 Task: Filter companies with 10,001+ employees.
Action: Mouse moved to (318, 78)
Screenshot: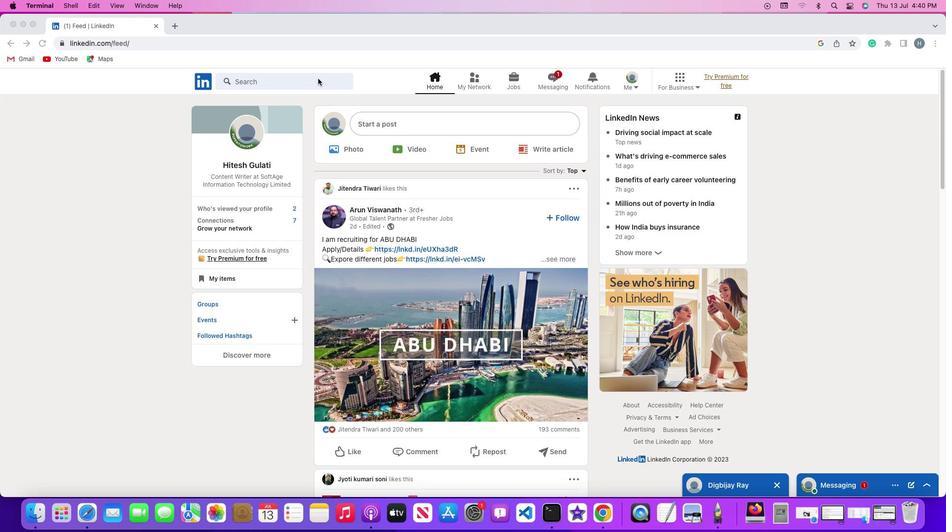
Action: Mouse pressed left at (318, 78)
Screenshot: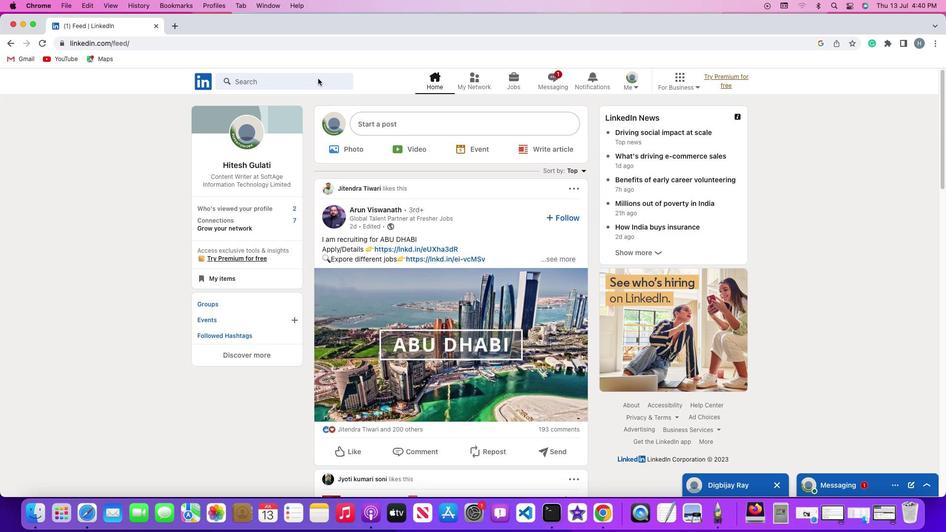
Action: Mouse pressed left at (318, 78)
Screenshot: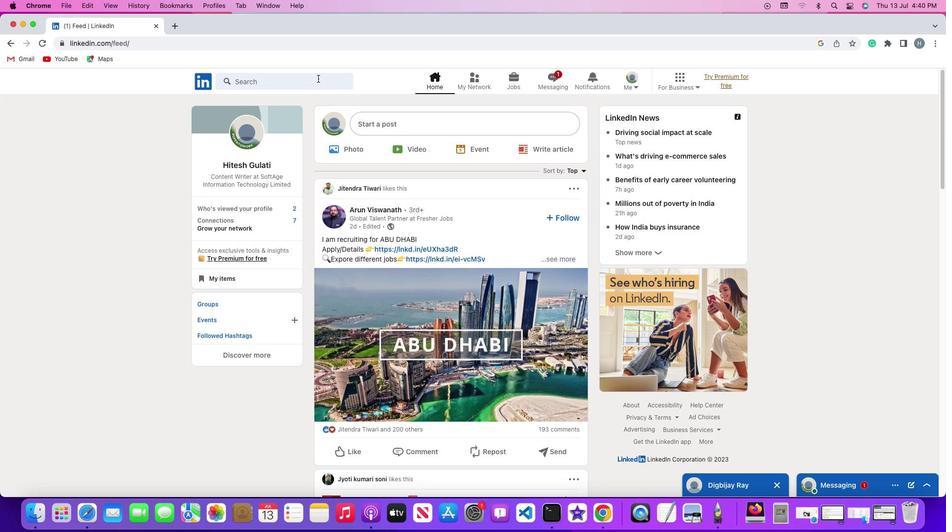 
Action: Key pressed Key.shift'#''h''i''r''i''n''g'Key.enter
Screenshot: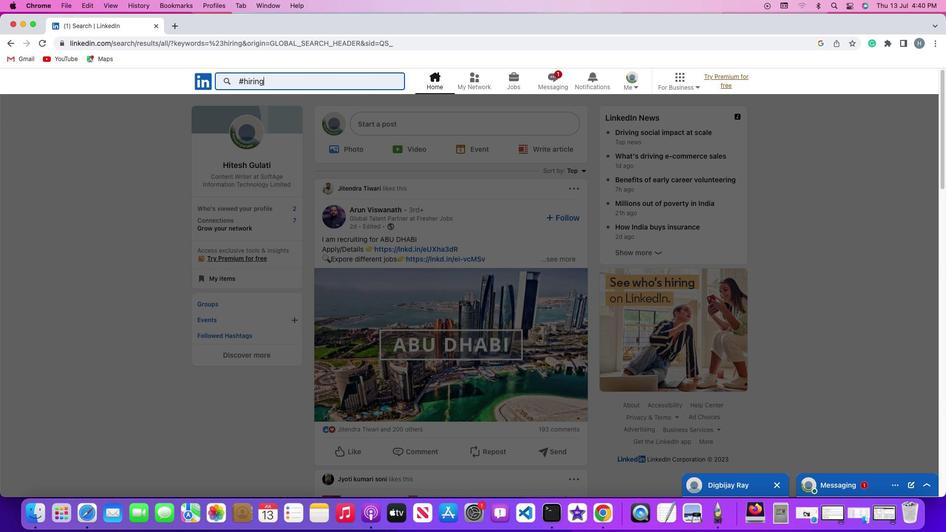 
Action: Mouse moved to (342, 108)
Screenshot: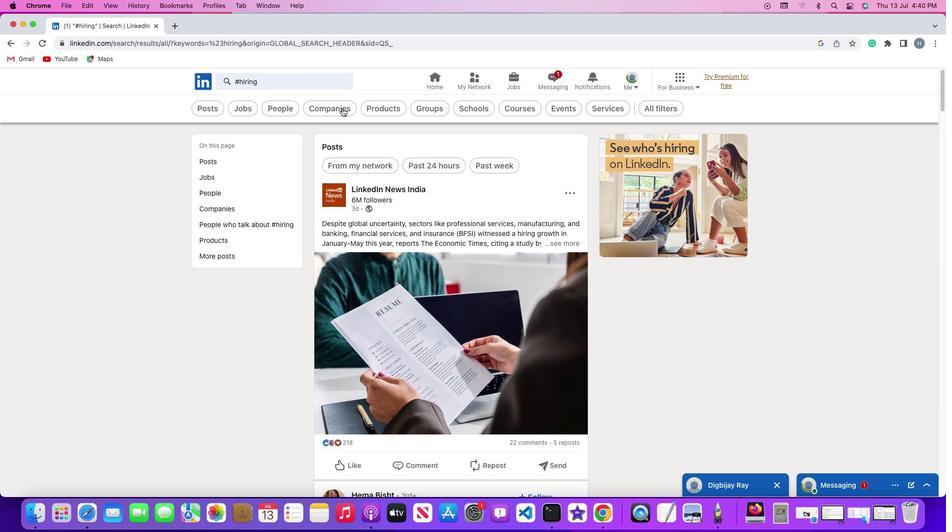 
Action: Mouse pressed left at (342, 108)
Screenshot: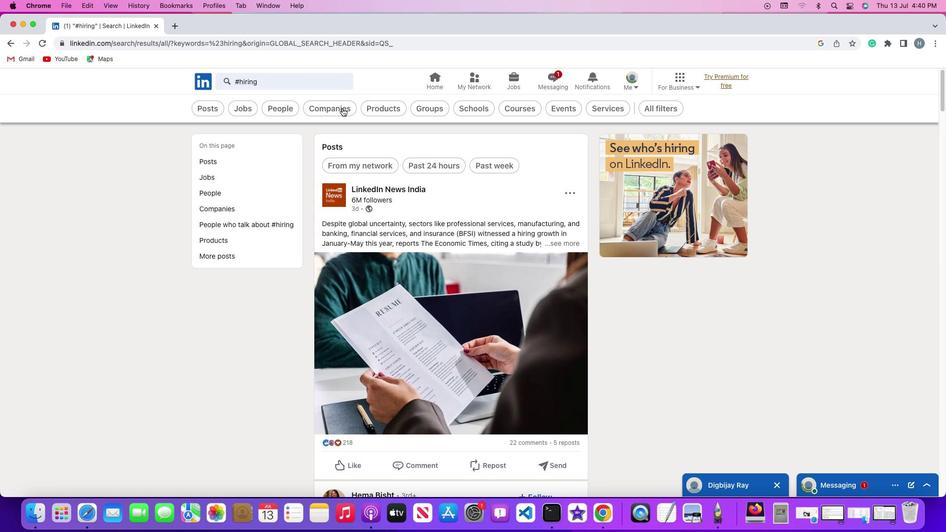
Action: Mouse pressed left at (342, 108)
Screenshot: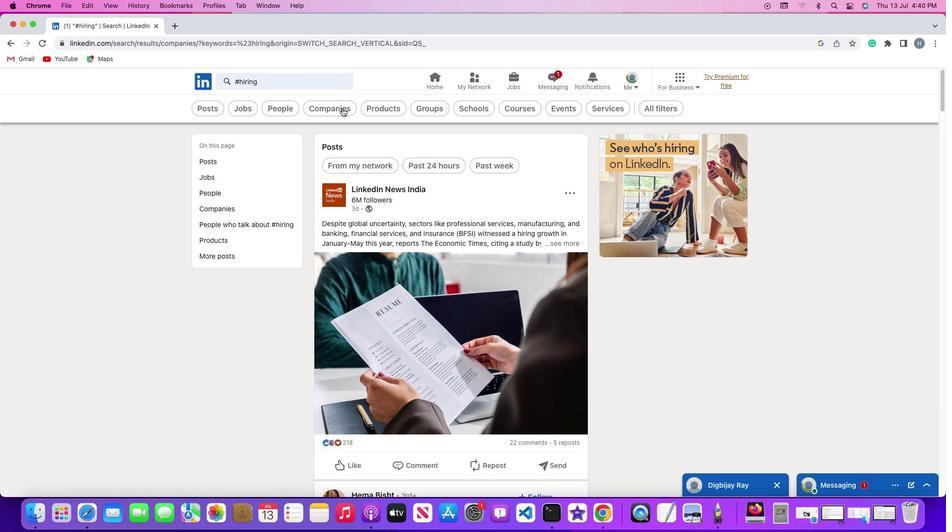 
Action: Mouse moved to (449, 107)
Screenshot: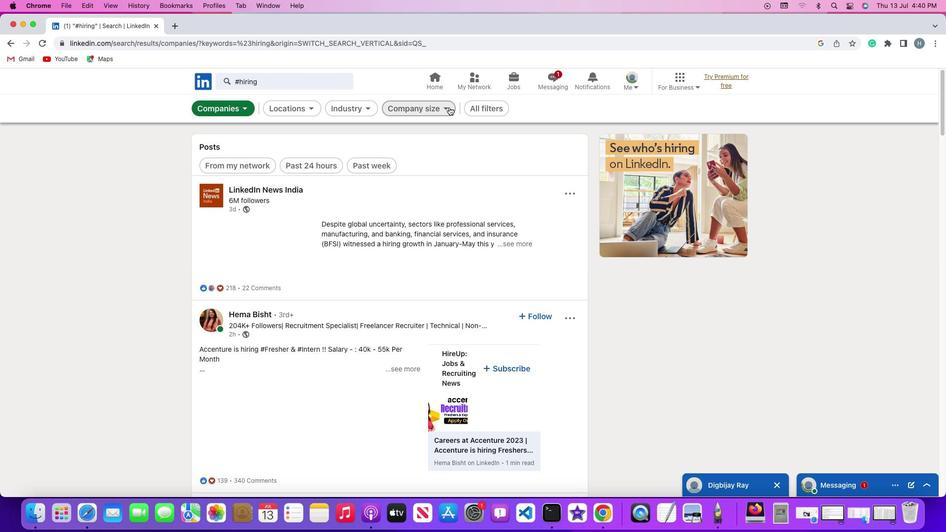 
Action: Mouse pressed left at (449, 107)
Screenshot: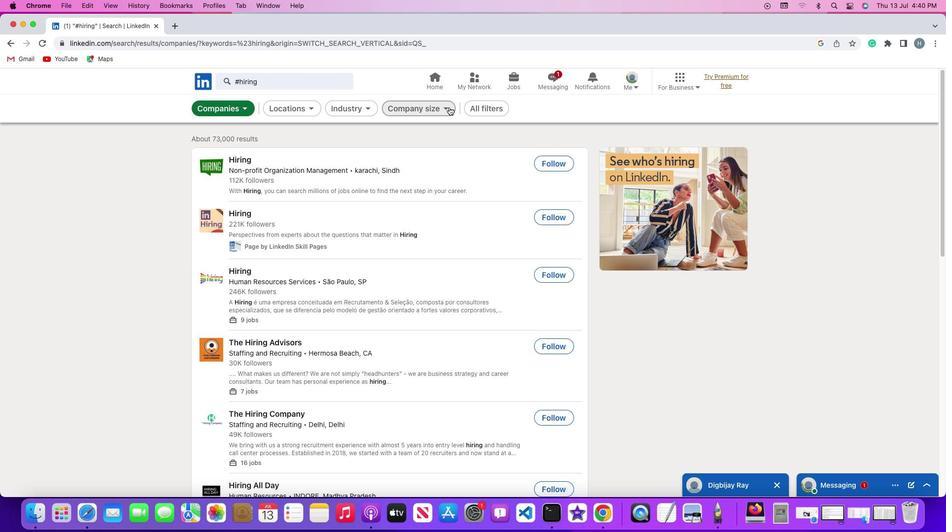 
Action: Mouse moved to (356, 289)
Screenshot: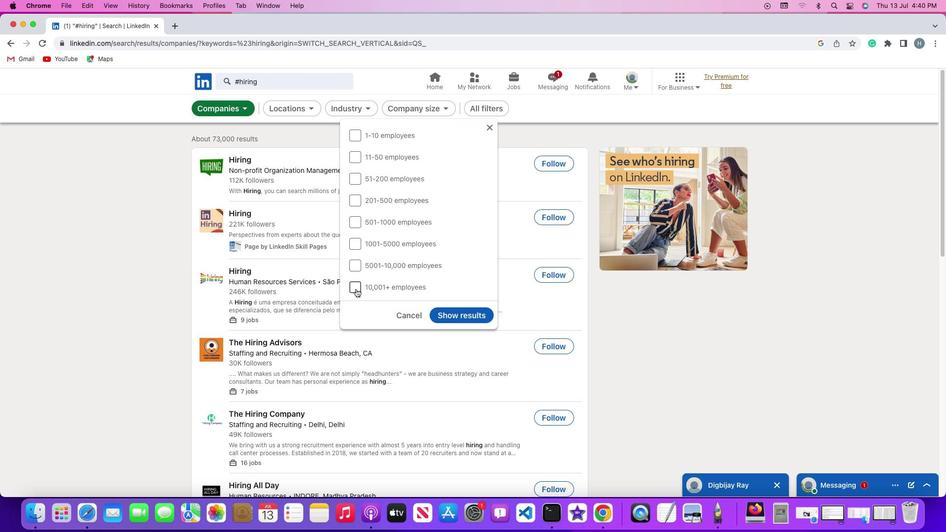 
Action: Mouse pressed left at (356, 289)
Screenshot: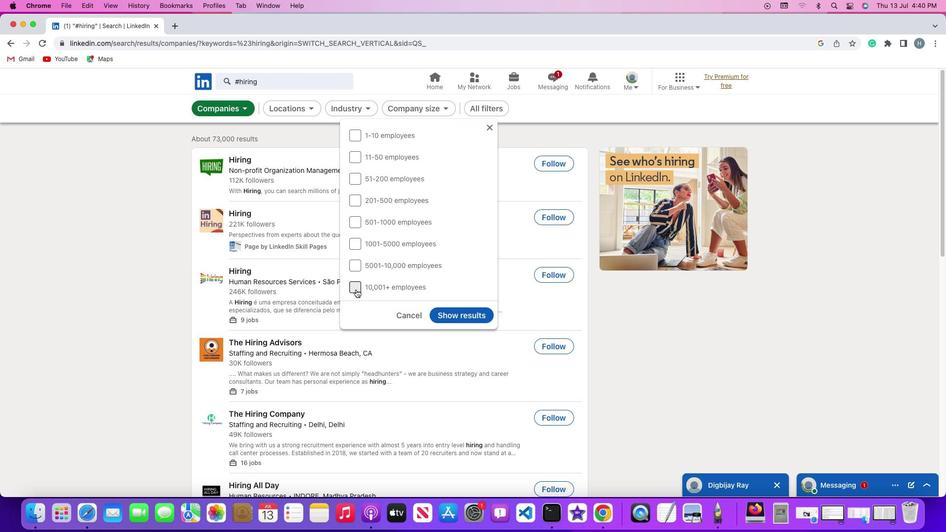 
Action: Mouse moved to (461, 313)
Screenshot: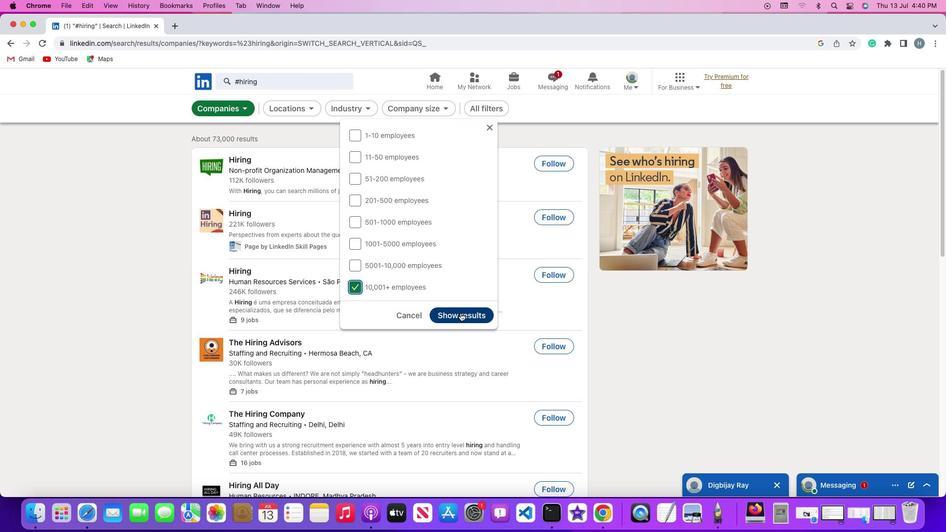 
Action: Mouse pressed left at (461, 313)
Screenshot: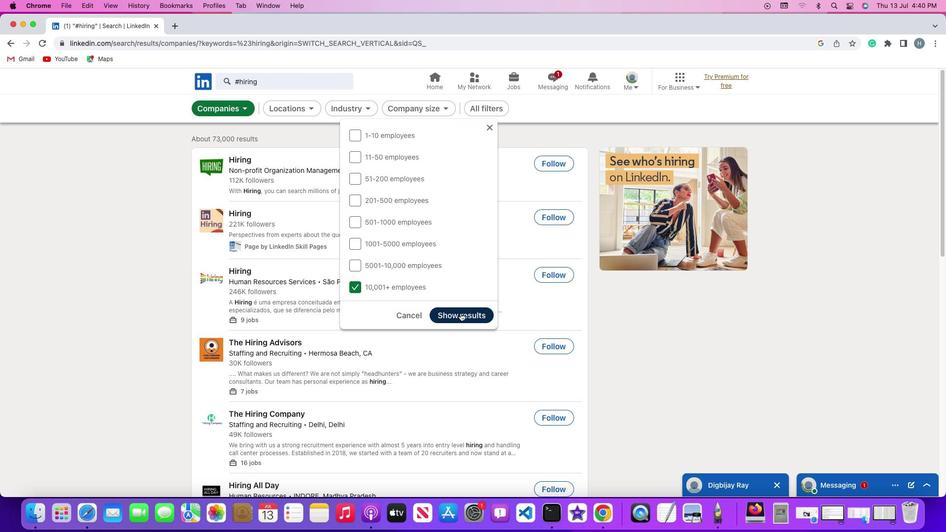 
Action: Mouse moved to (472, 185)
Screenshot: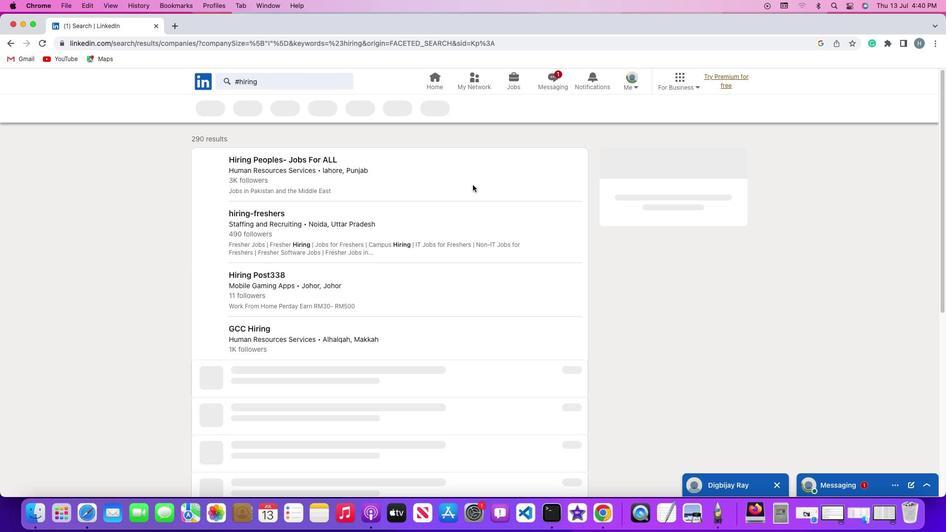 
